 Task: Enable the option "Display variable values inline while debugging".
Action: Mouse moved to (1011, 31)
Screenshot: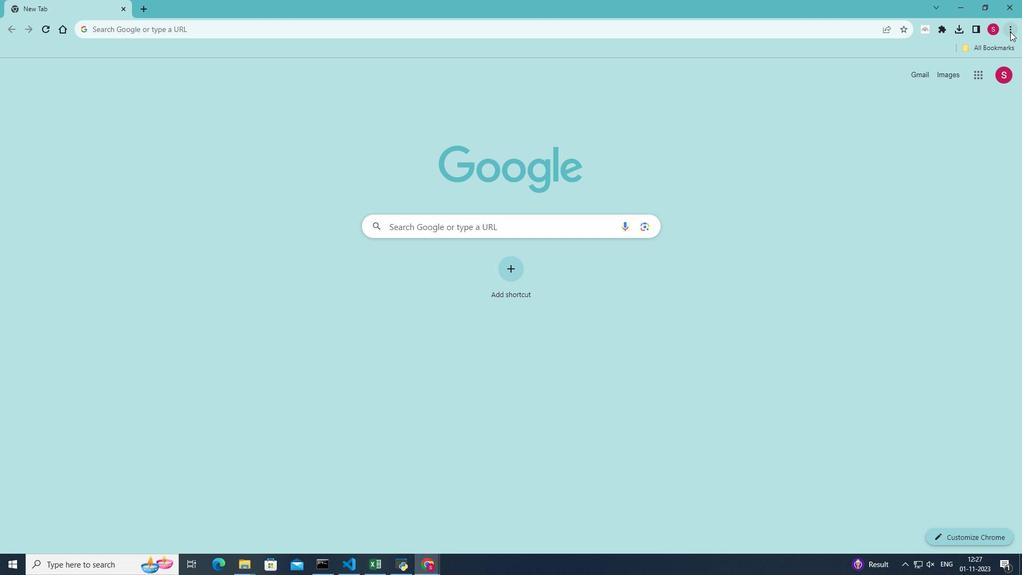 
Action: Mouse pressed left at (1011, 31)
Screenshot: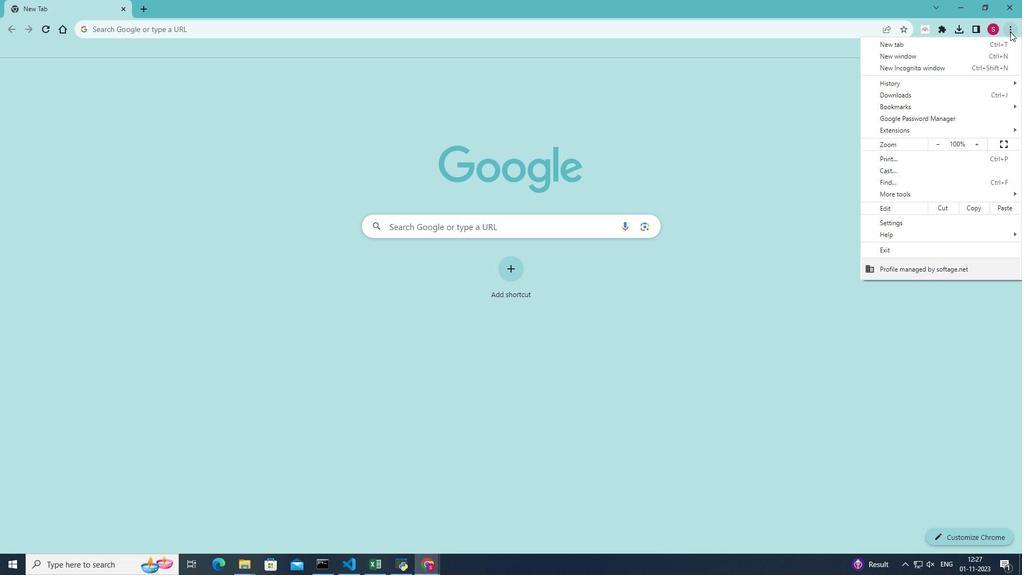 
Action: Mouse moved to (892, 195)
Screenshot: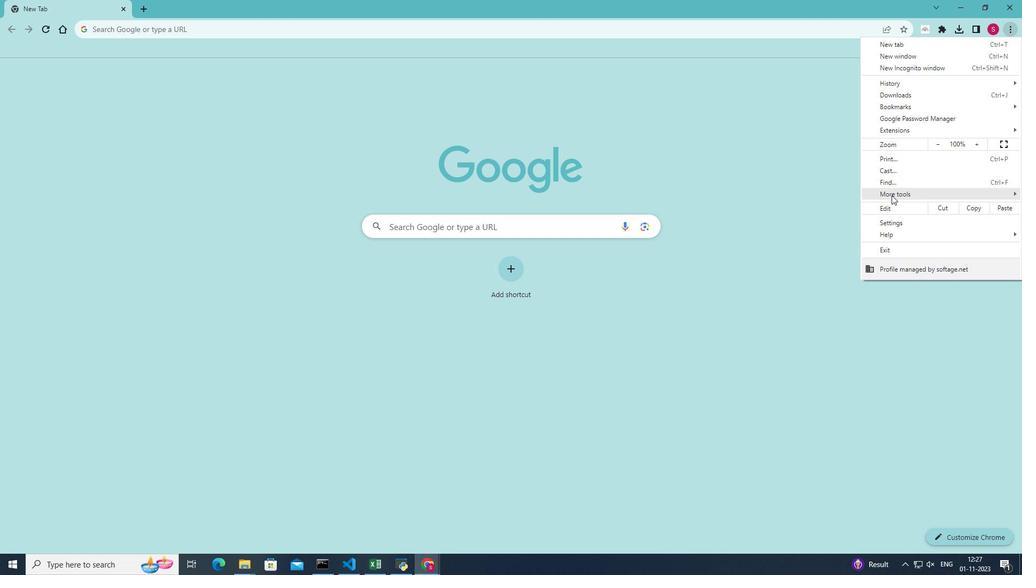 
Action: Mouse pressed left at (892, 195)
Screenshot: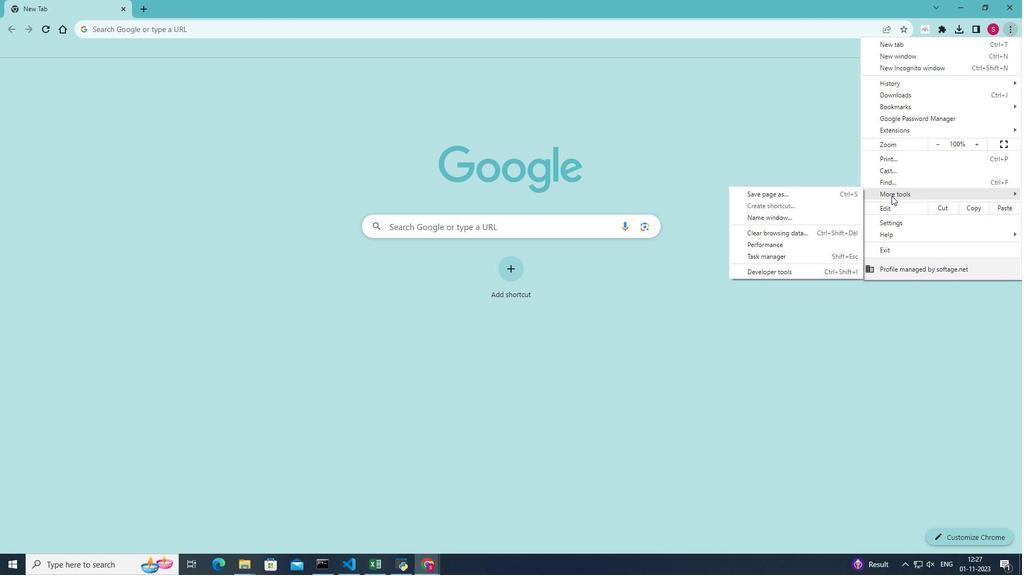 
Action: Mouse moved to (816, 270)
Screenshot: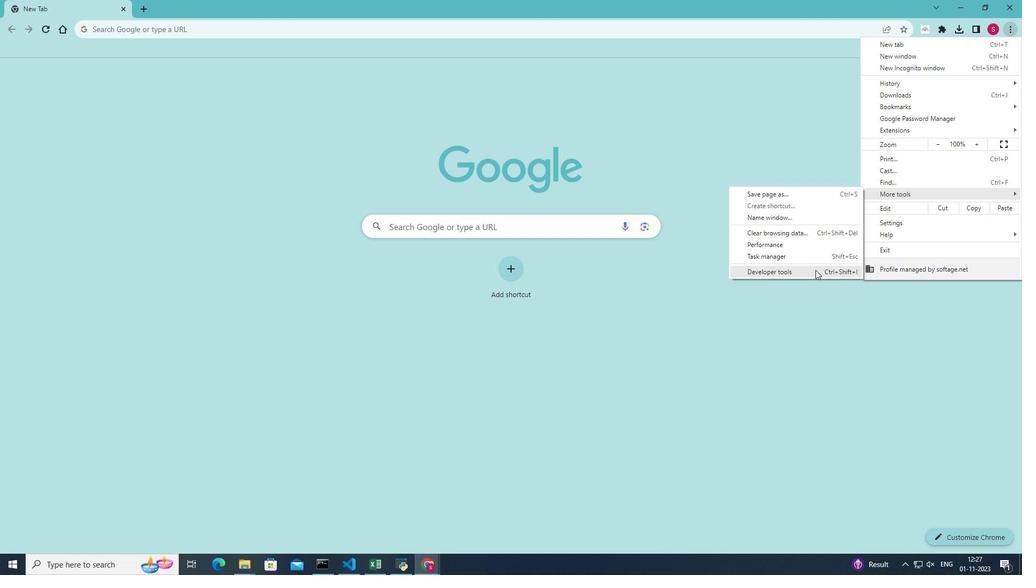 
Action: Mouse pressed left at (816, 270)
Screenshot: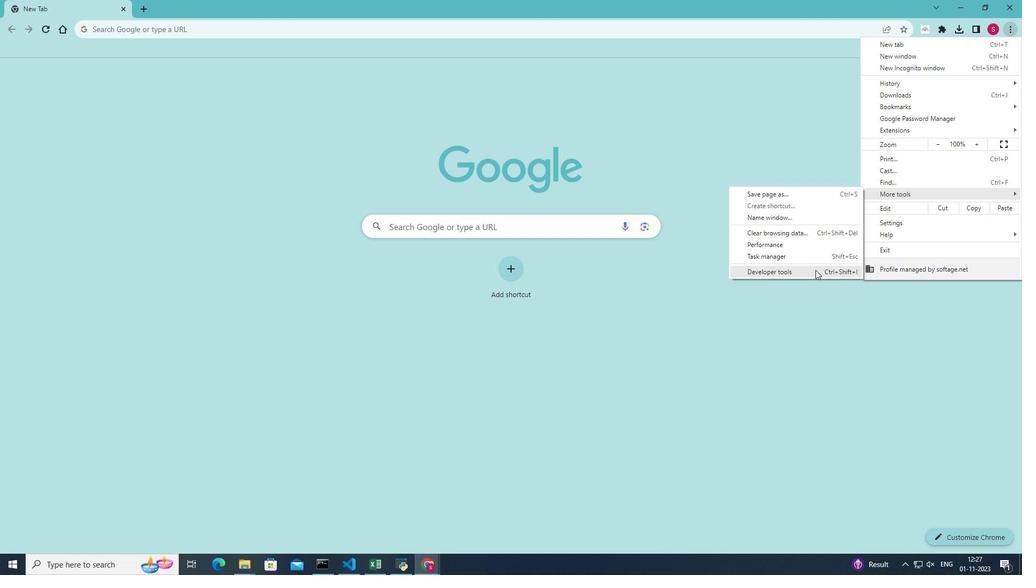 
Action: Mouse moved to (988, 64)
Screenshot: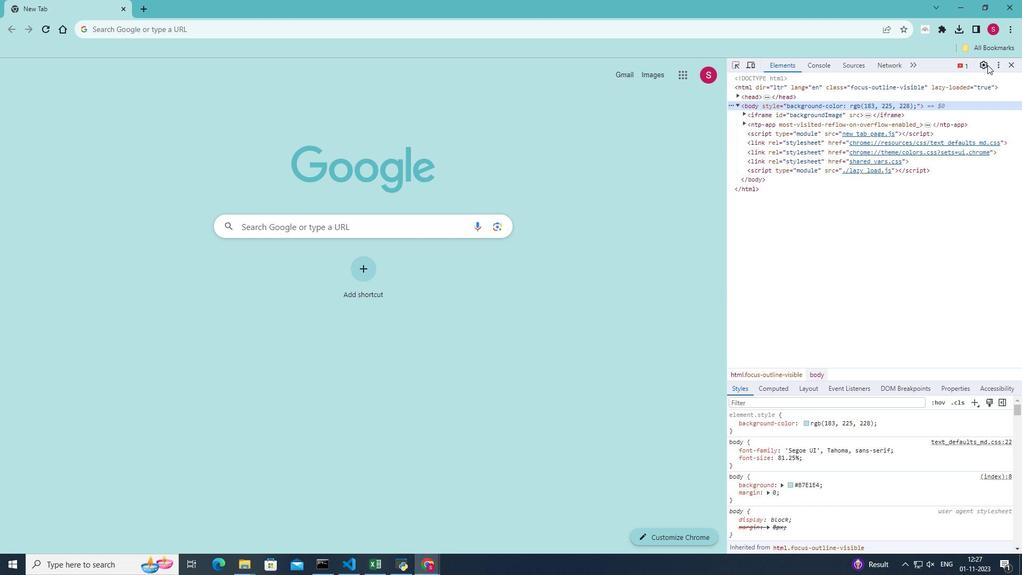 
Action: Mouse pressed left at (988, 64)
Screenshot: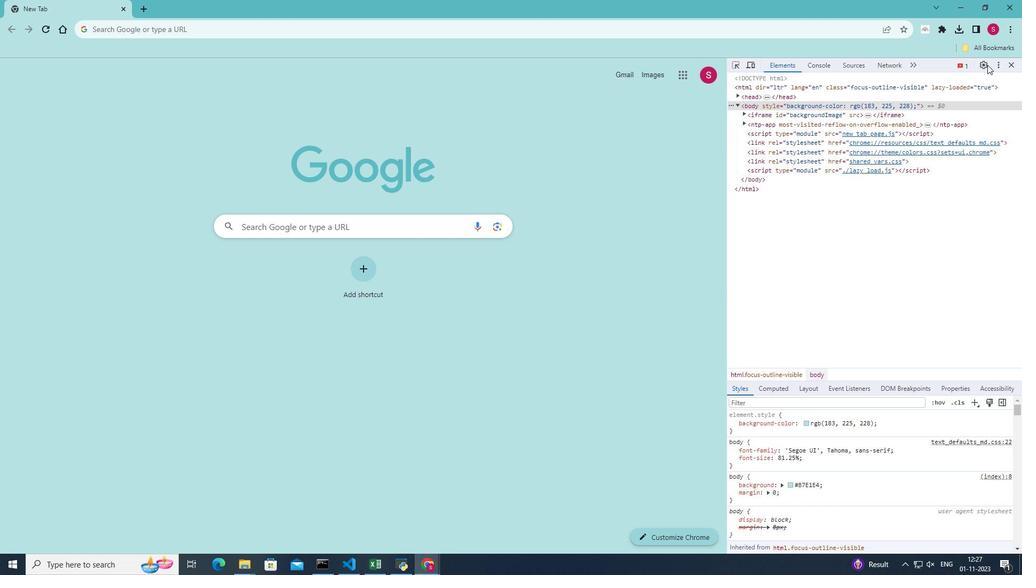 
Action: Mouse moved to (812, 473)
Screenshot: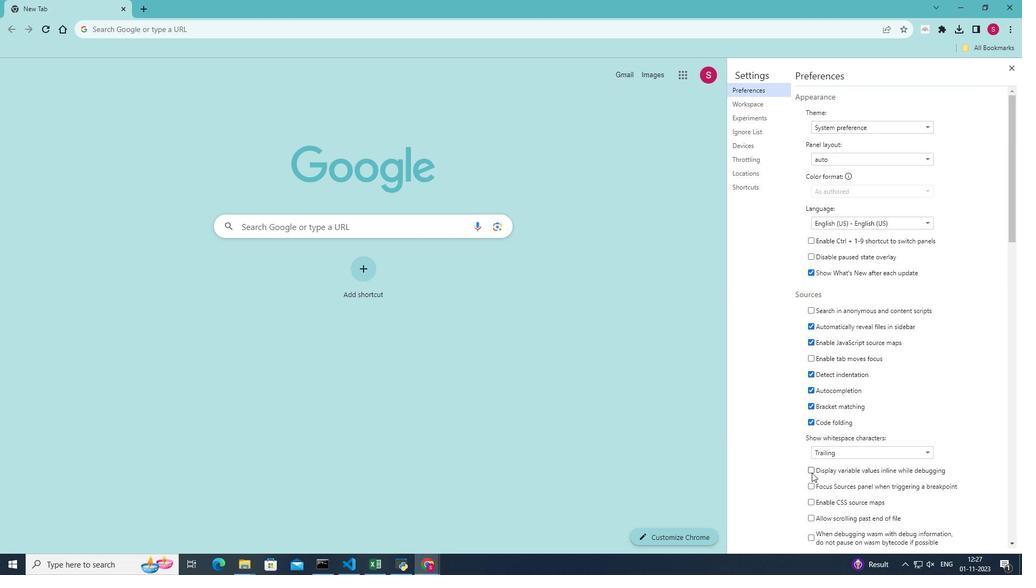 
Action: Mouse pressed left at (812, 473)
Screenshot: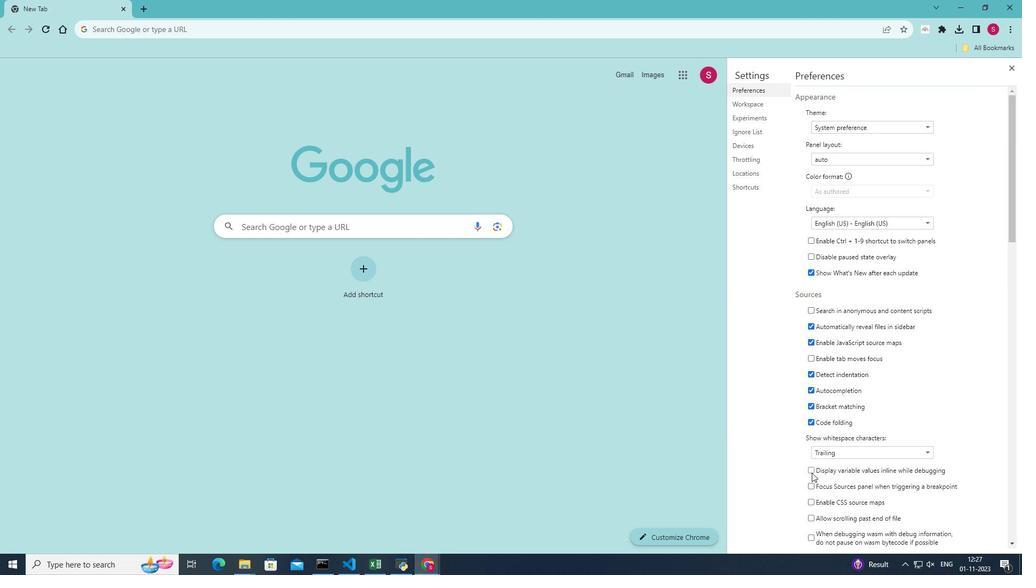 
Action: Mouse pressed left at (812, 473)
Screenshot: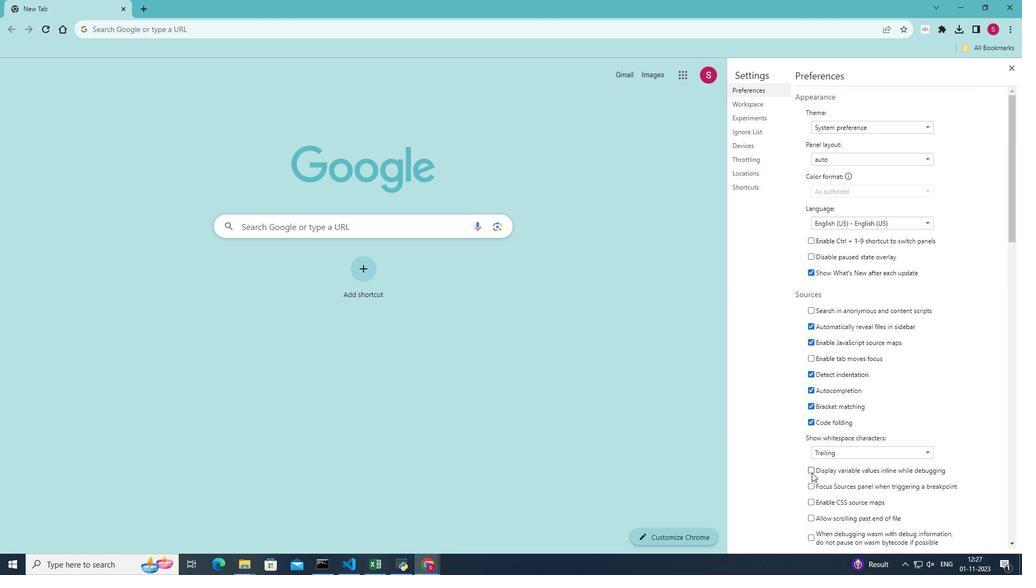 
Action: Mouse moved to (810, 470)
Screenshot: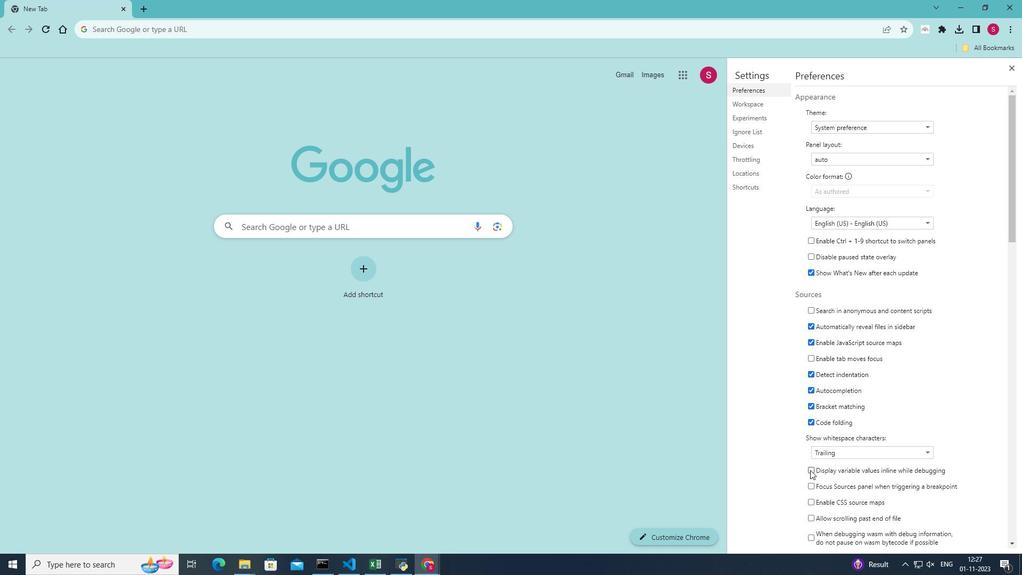 
Action: Mouse pressed left at (810, 470)
Screenshot: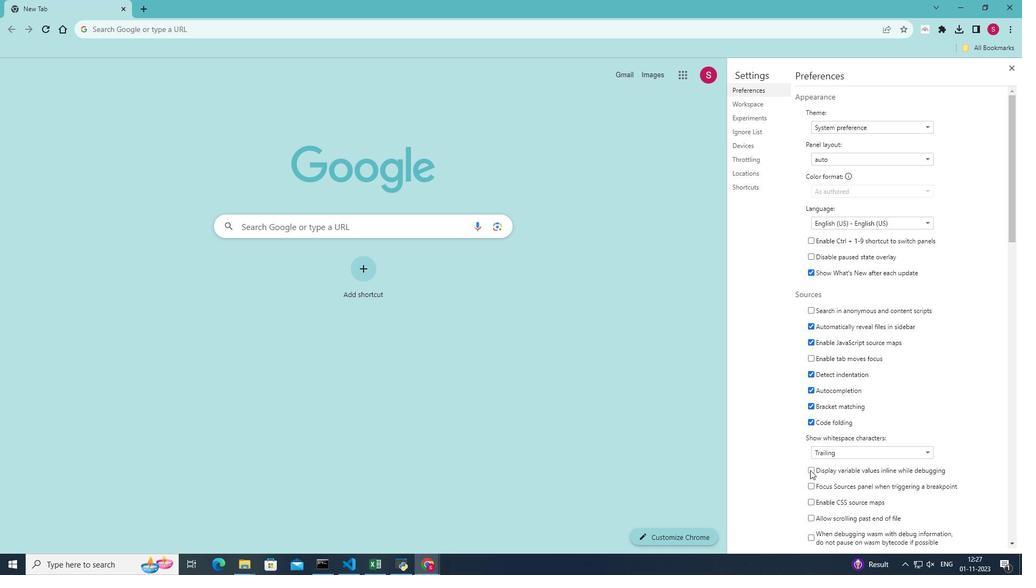 
Action: Mouse moved to (1030, 464)
Screenshot: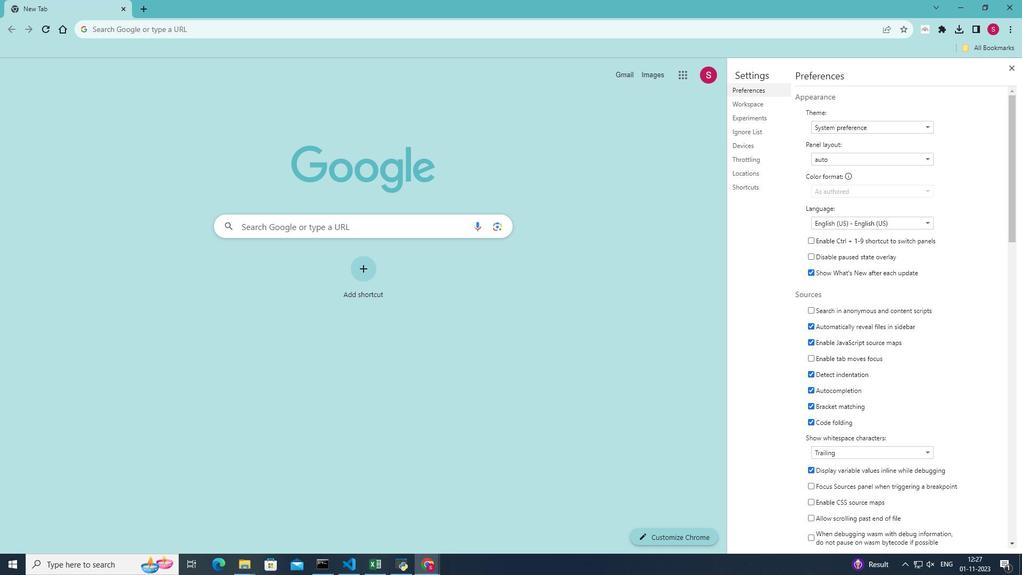 
